 Task: Send an email with the signature Evan Adams with the subject Introduction of a new sponsorship and the message Can you please provide more information on the training program for the new employees? from softage.10@softage.net to softage.8@softage.net and move the email from Sent Items to the folder Diversity and inclusion
Action: Mouse moved to (94, 86)
Screenshot: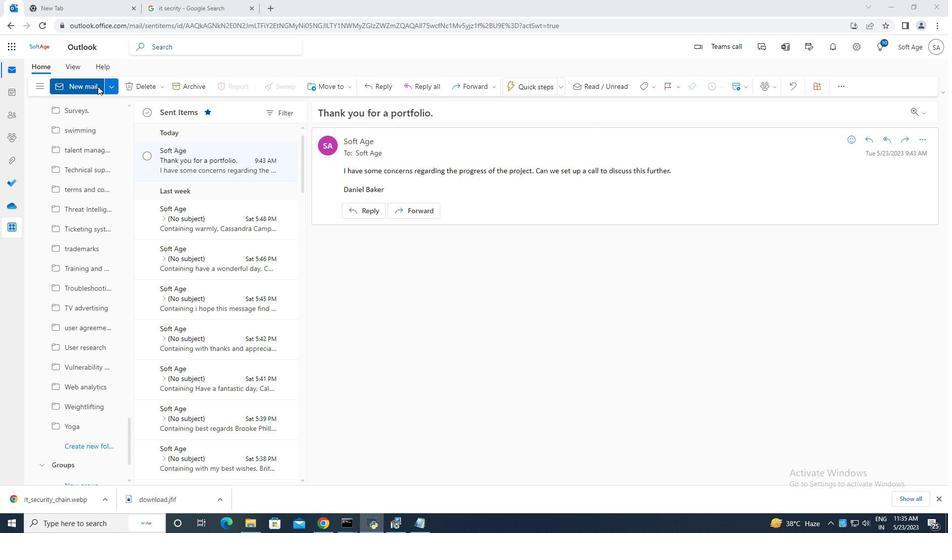 
Action: Mouse pressed left at (94, 86)
Screenshot: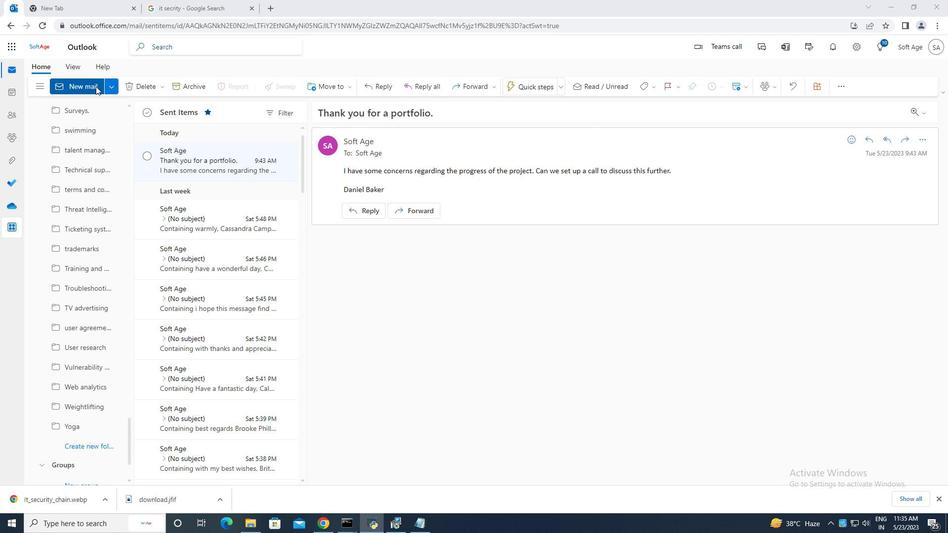 
Action: Mouse moved to (639, 87)
Screenshot: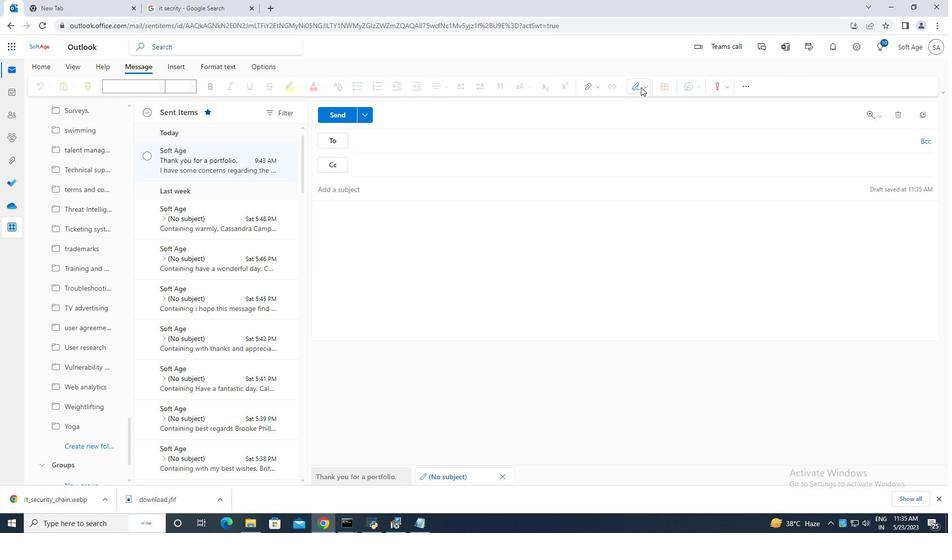 
Action: Mouse pressed left at (639, 87)
Screenshot: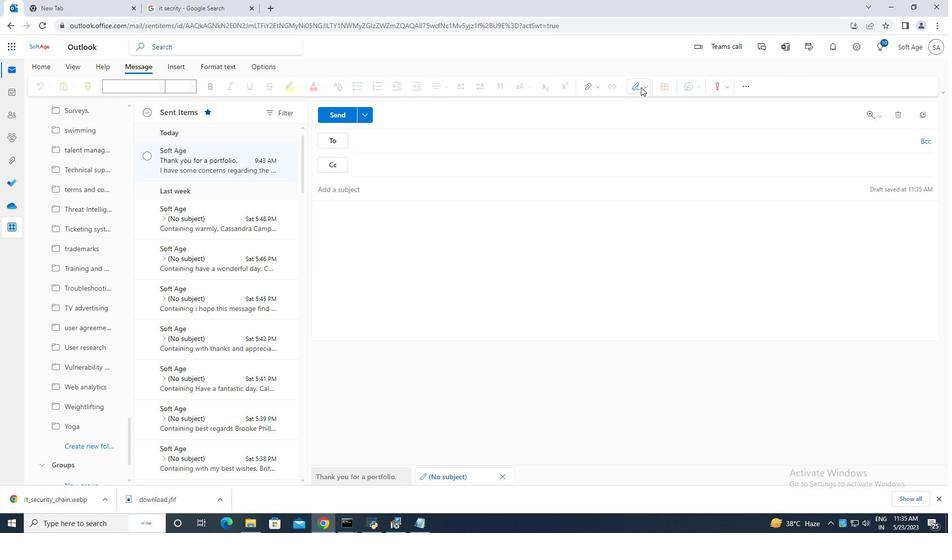 
Action: Mouse moved to (622, 128)
Screenshot: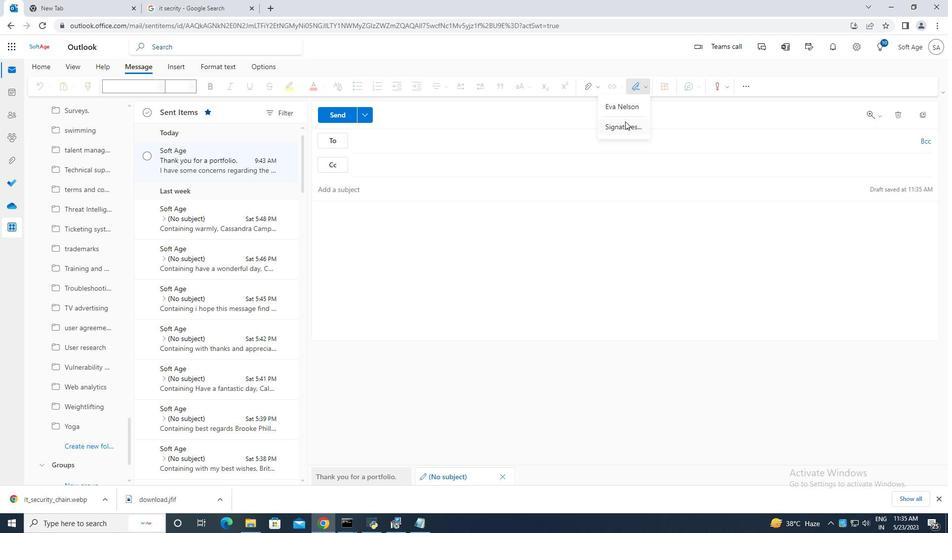 
Action: Mouse pressed left at (622, 128)
Screenshot: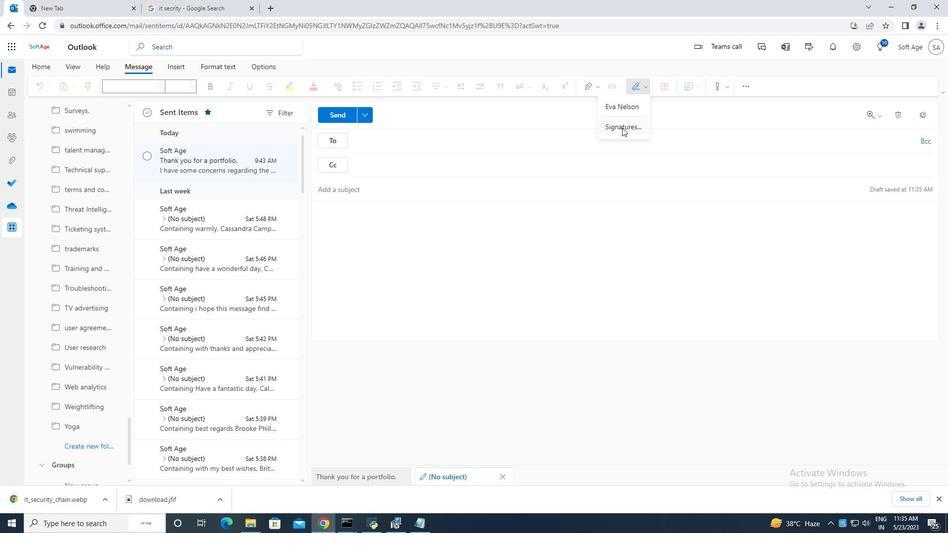 
Action: Mouse moved to (666, 167)
Screenshot: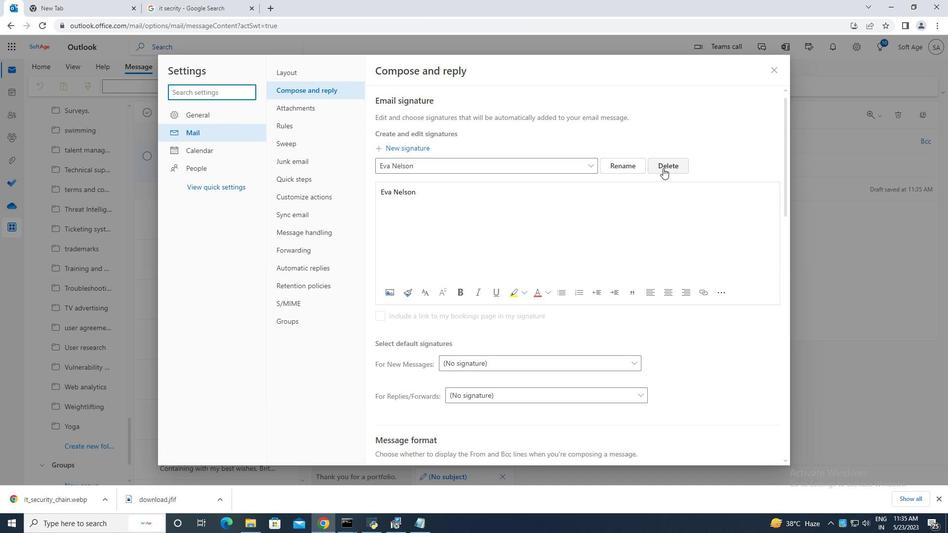 
Action: Mouse pressed left at (666, 167)
Screenshot: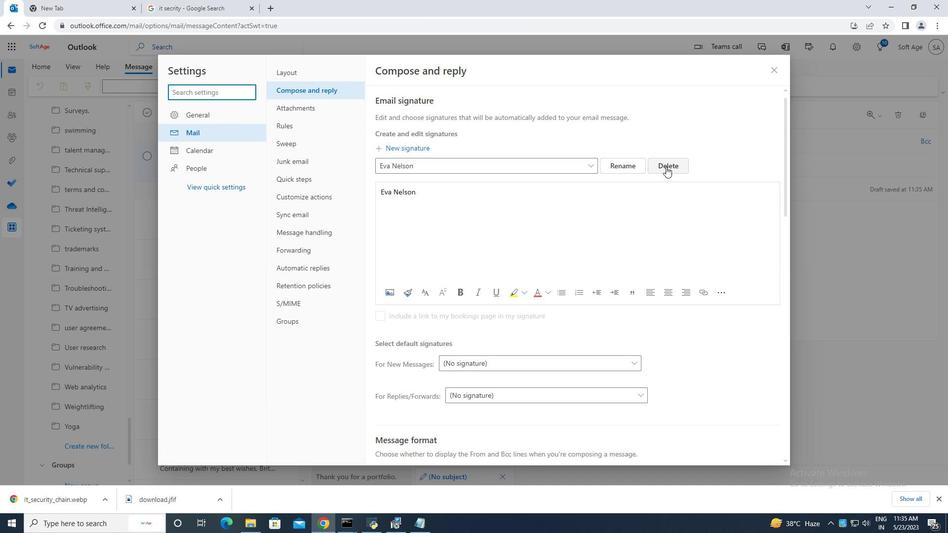 
Action: Mouse moved to (404, 168)
Screenshot: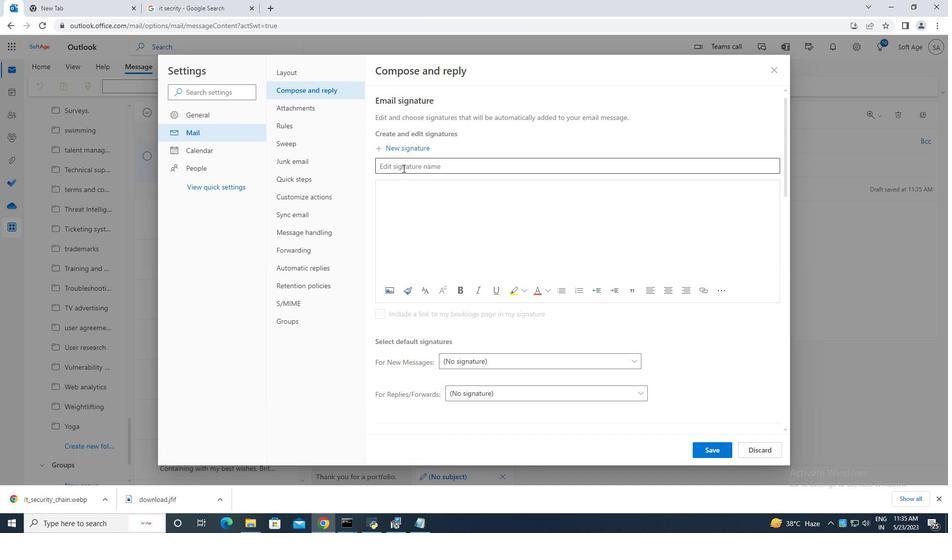 
Action: Mouse pressed left at (404, 168)
Screenshot: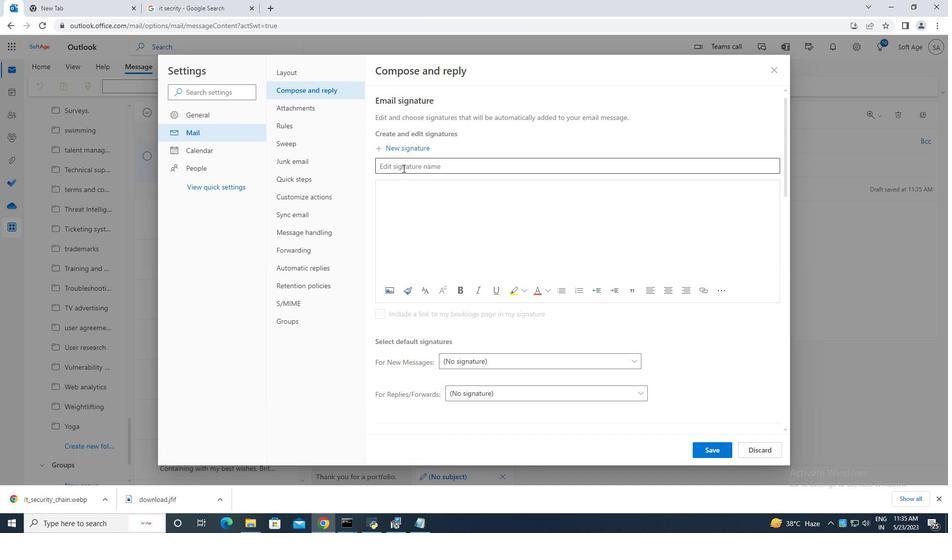 
Action: Mouse moved to (407, 169)
Screenshot: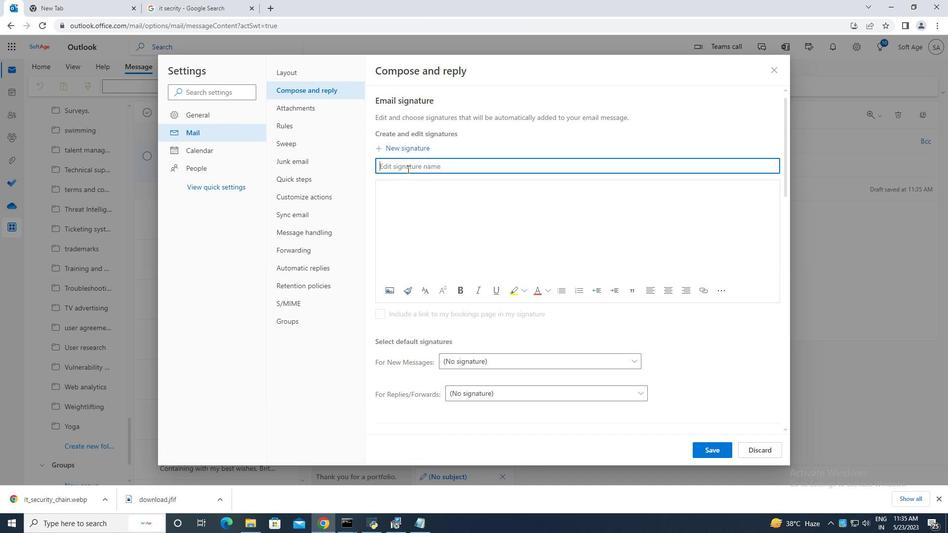 
Action: Key pressed <Key.caps_lock>E<Key.caps_lock>van<Key.space><Key.caps_lock>A<Key.caps_lock>dams<Key.space>
Screenshot: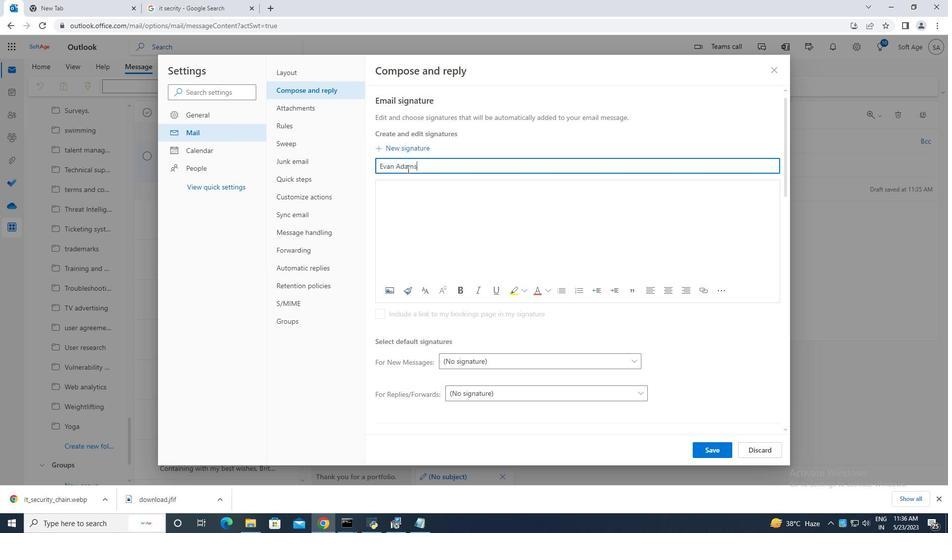 
Action: Mouse moved to (400, 197)
Screenshot: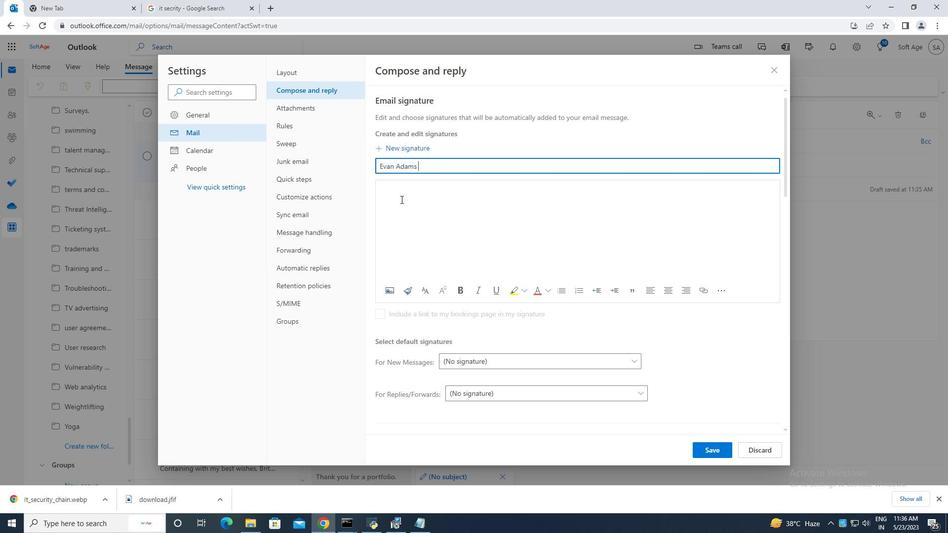 
Action: Mouse pressed left at (400, 197)
Screenshot: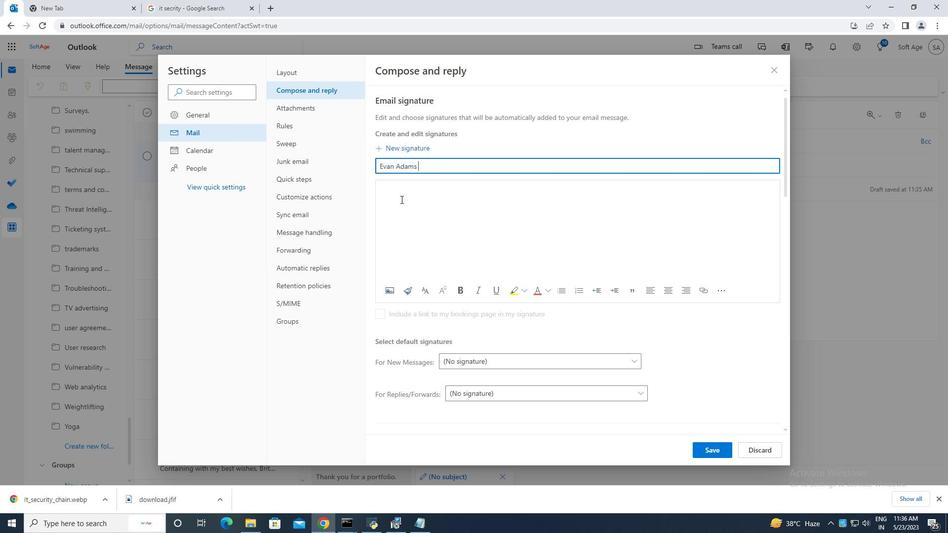 
Action: Mouse moved to (400, 196)
Screenshot: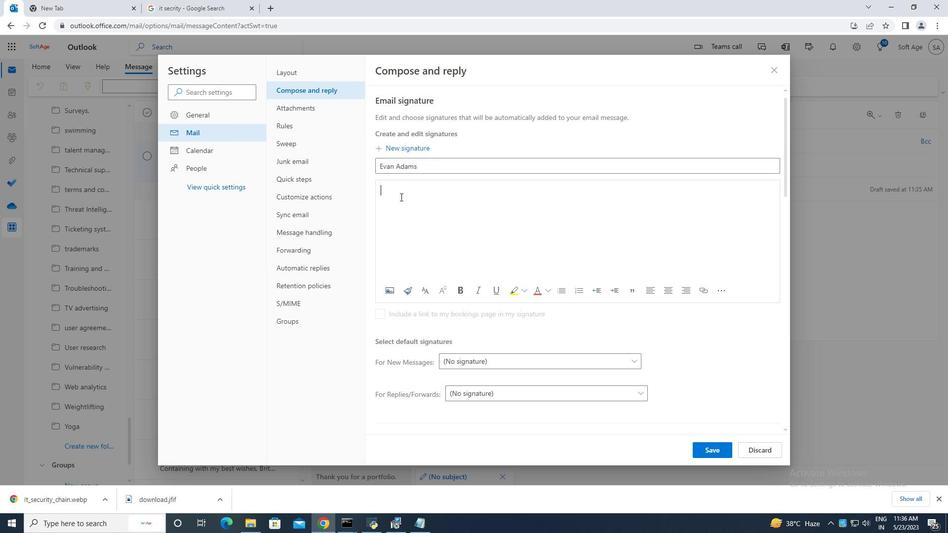 
Action: Key pressed <Key.caps_lock>E<Key.caps_lock>n<Key.backspace>van<Key.space><Key.caps_lock>A<Key.caps_lock>dams
Screenshot: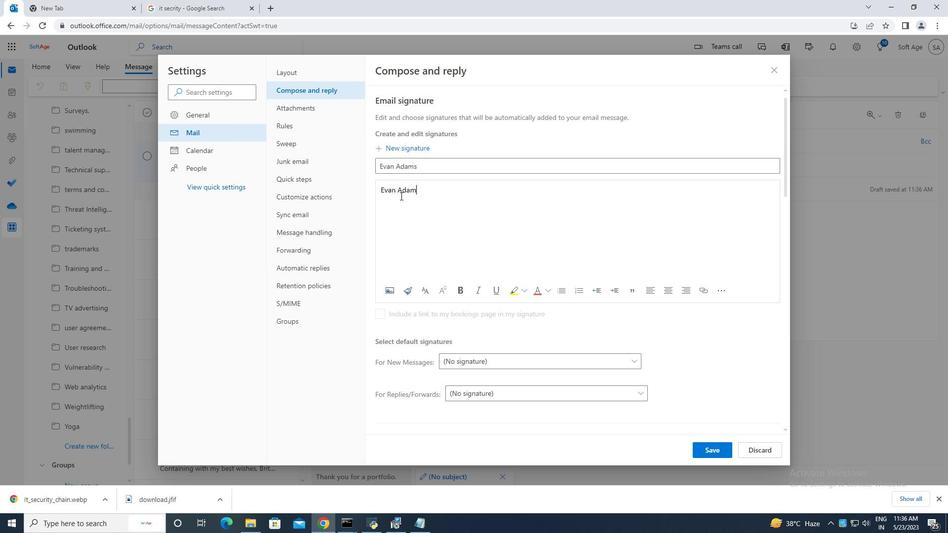 
Action: Mouse moved to (717, 446)
Screenshot: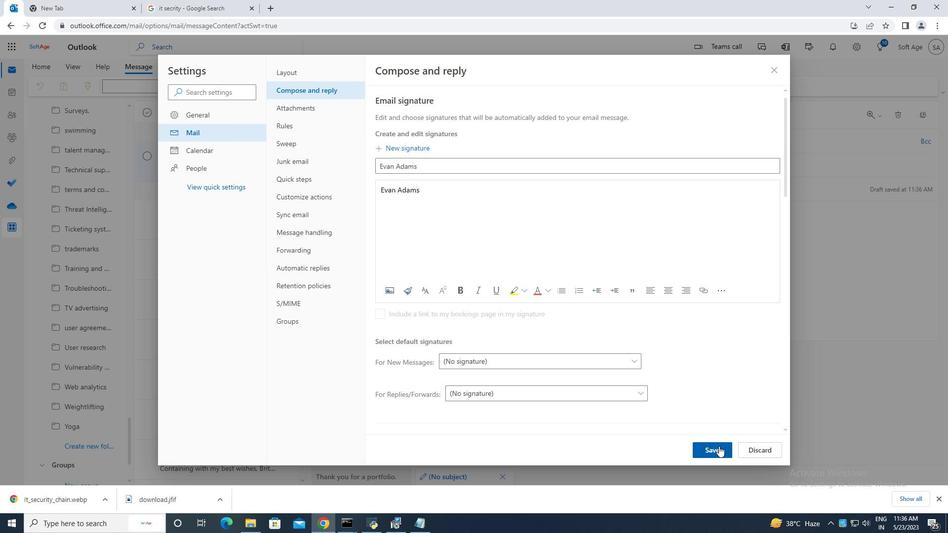 
Action: Mouse pressed left at (717, 446)
Screenshot: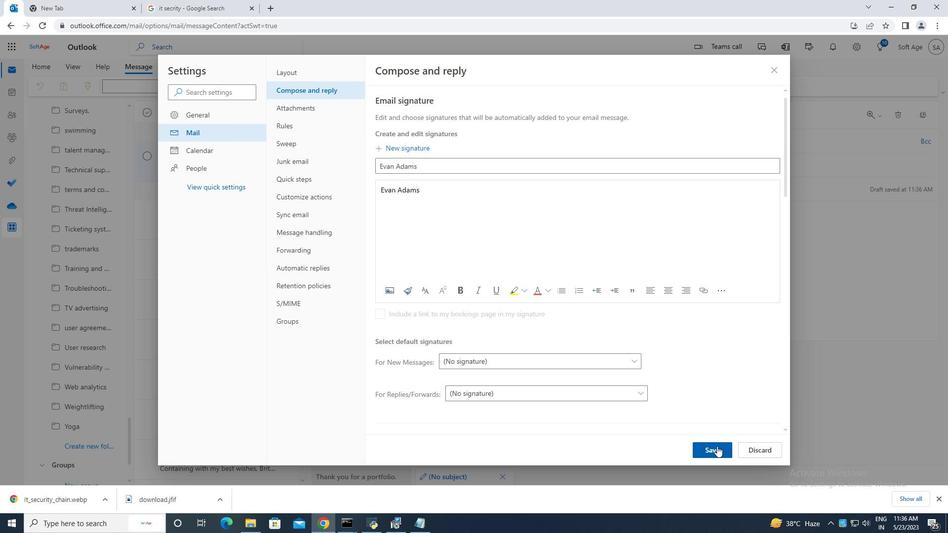 
Action: Mouse moved to (775, 73)
Screenshot: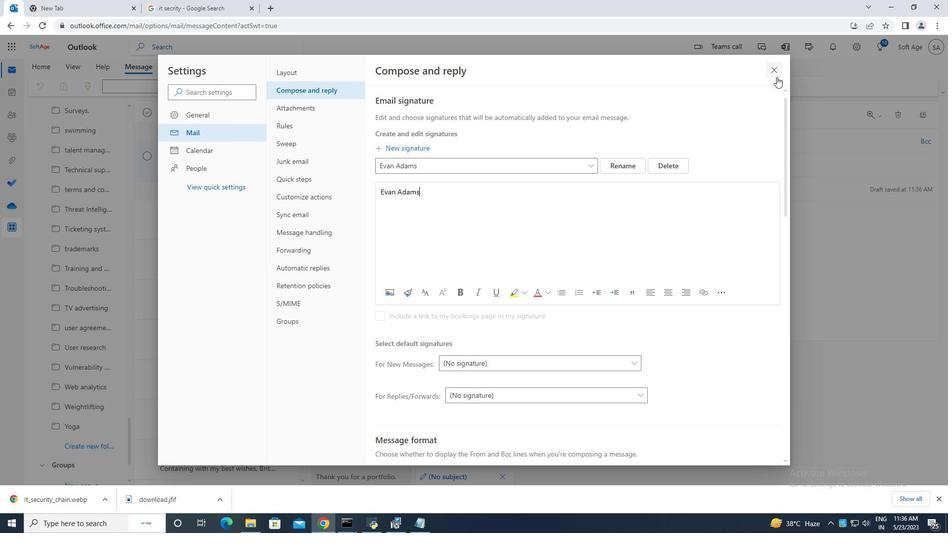 
Action: Mouse pressed left at (775, 73)
Screenshot: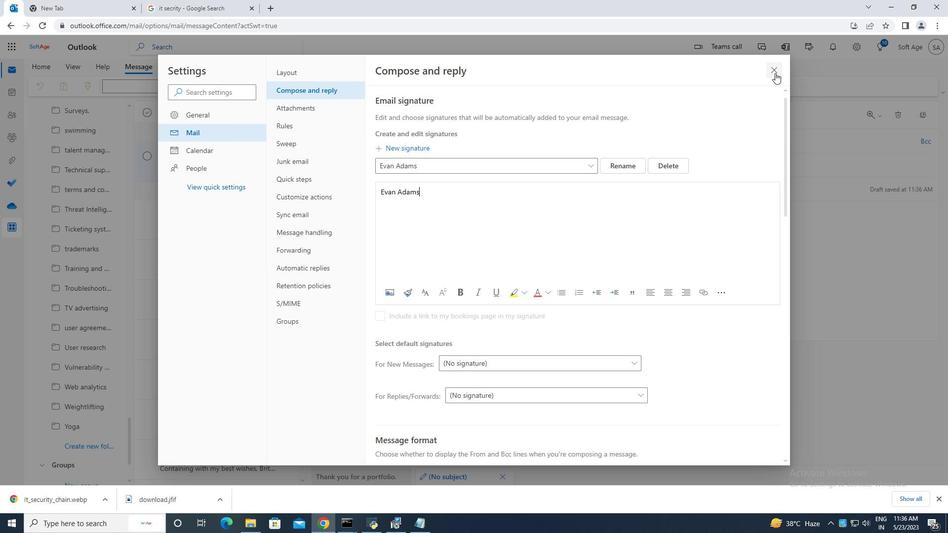 
Action: Mouse moved to (634, 92)
Screenshot: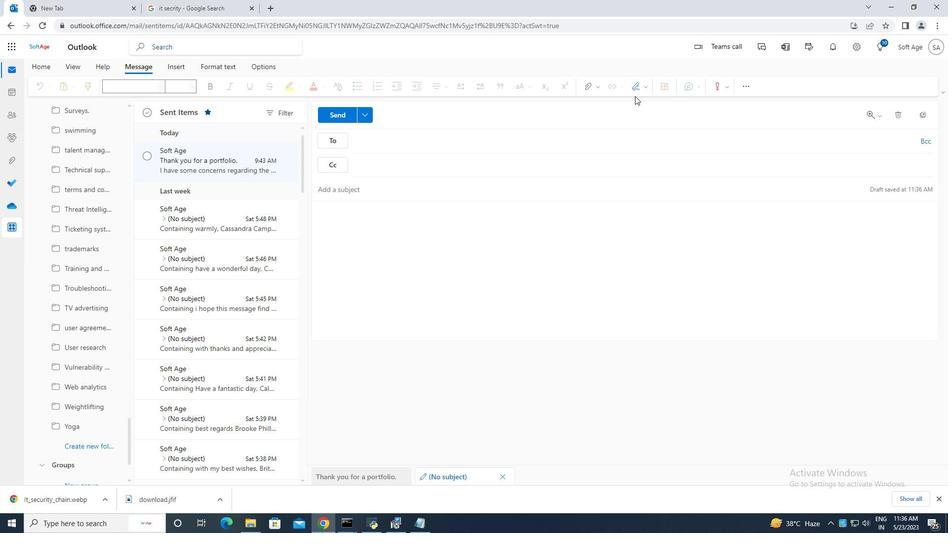 
Action: Mouse pressed left at (634, 92)
Screenshot: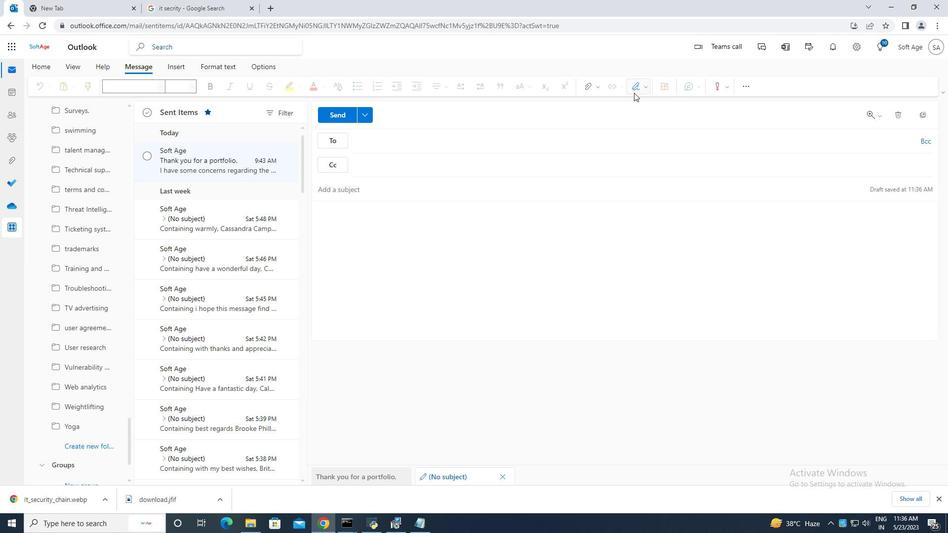 
Action: Mouse moved to (621, 105)
Screenshot: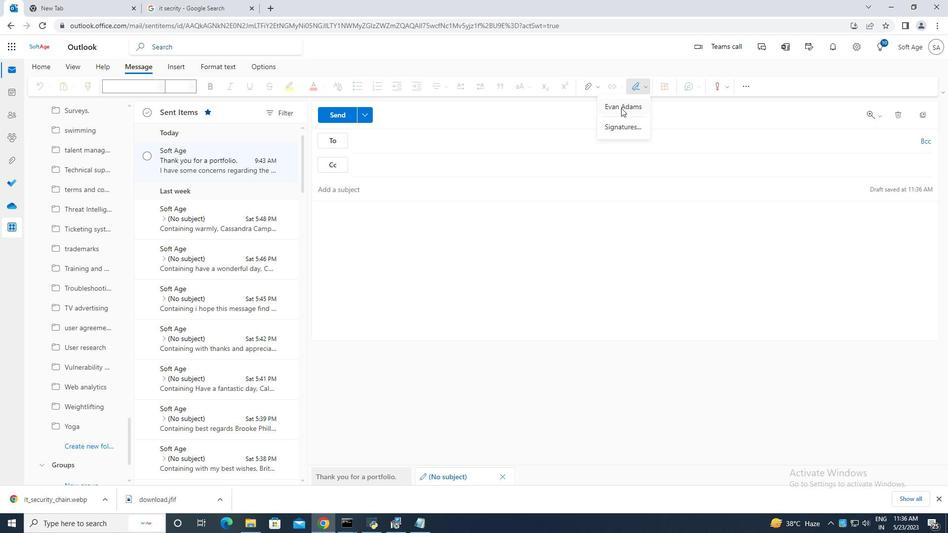 
Action: Mouse pressed left at (621, 105)
Screenshot: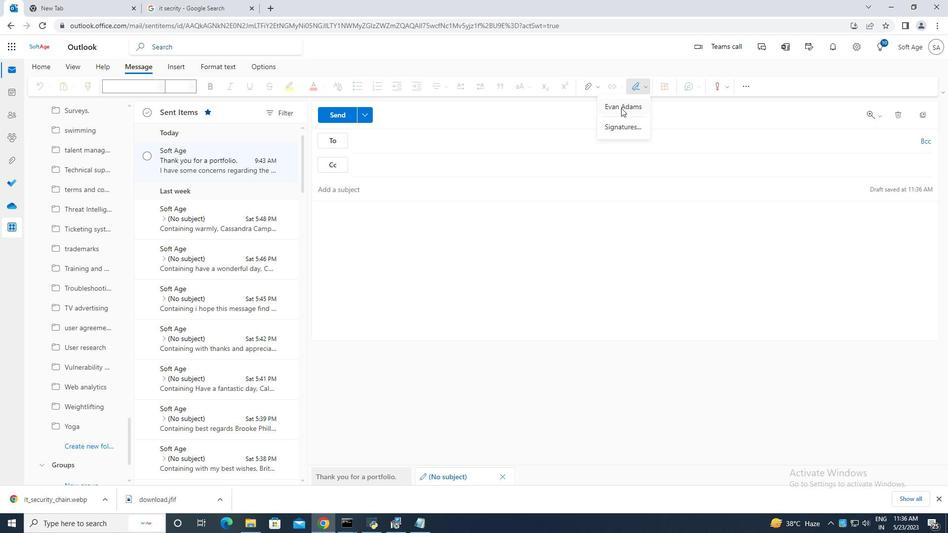 
Action: Mouse moved to (347, 192)
Screenshot: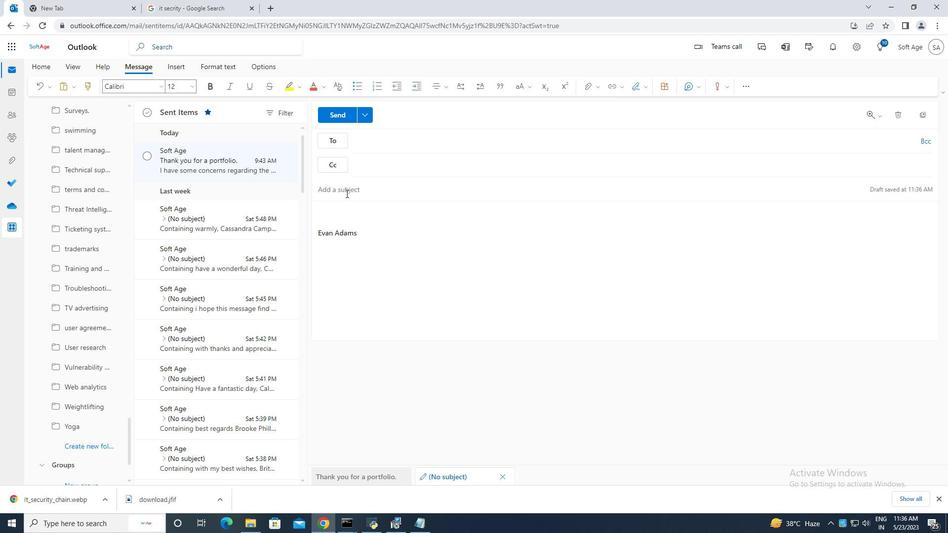
Action: Mouse pressed left at (347, 192)
Screenshot: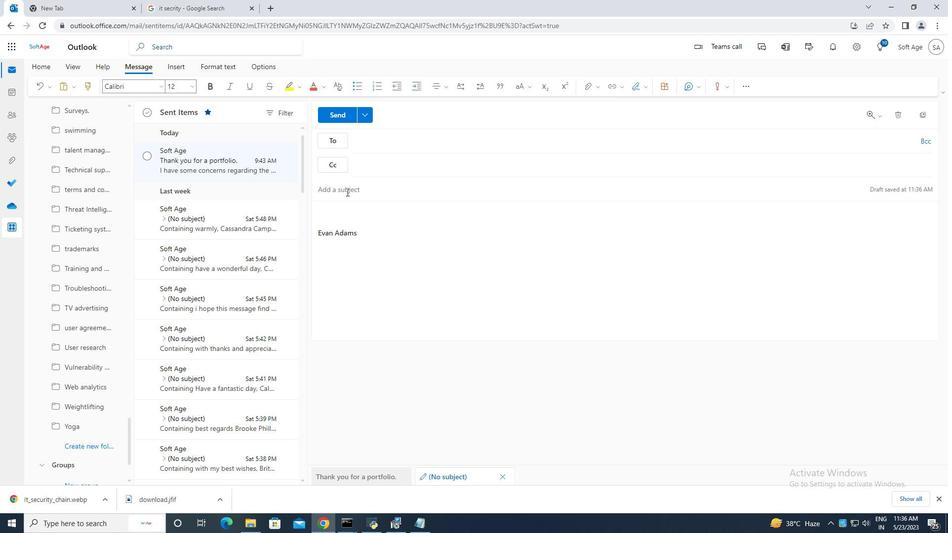 
Action: Mouse moved to (392, 205)
Screenshot: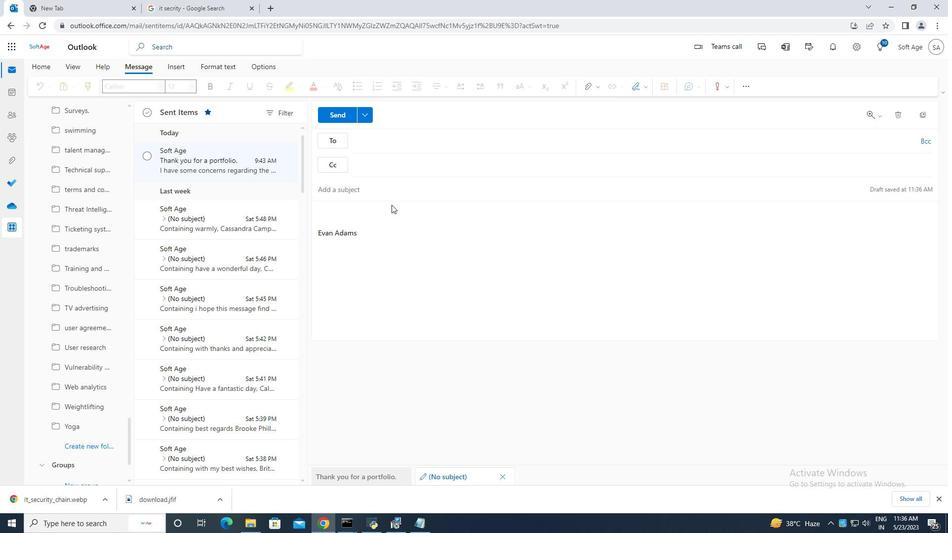
Action: Key pressed <Key.caps_lock>I<Key.caps_lock>ntroduction<Key.space>of<Key.space>new<Key.space>sponsorship<Key.space><Key.backspace>.
Screenshot: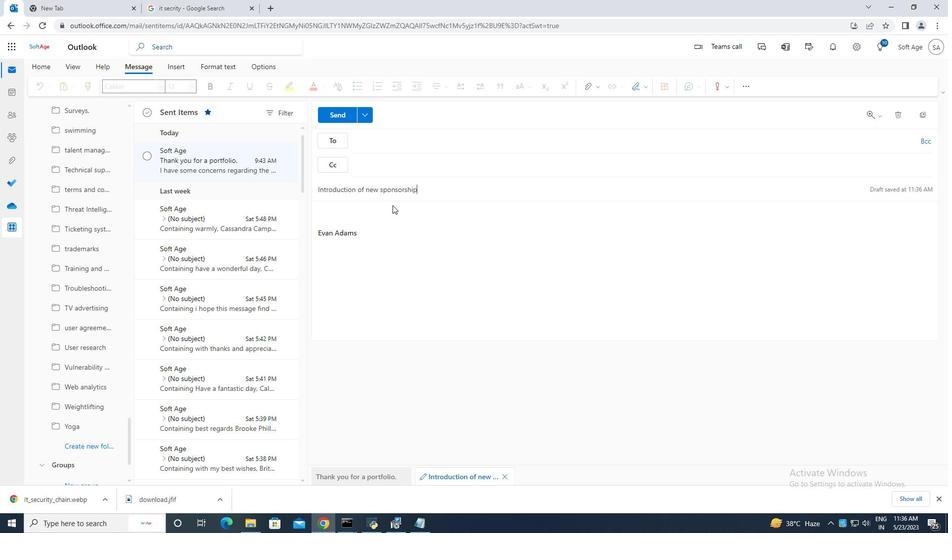 
Action: Mouse moved to (342, 217)
Screenshot: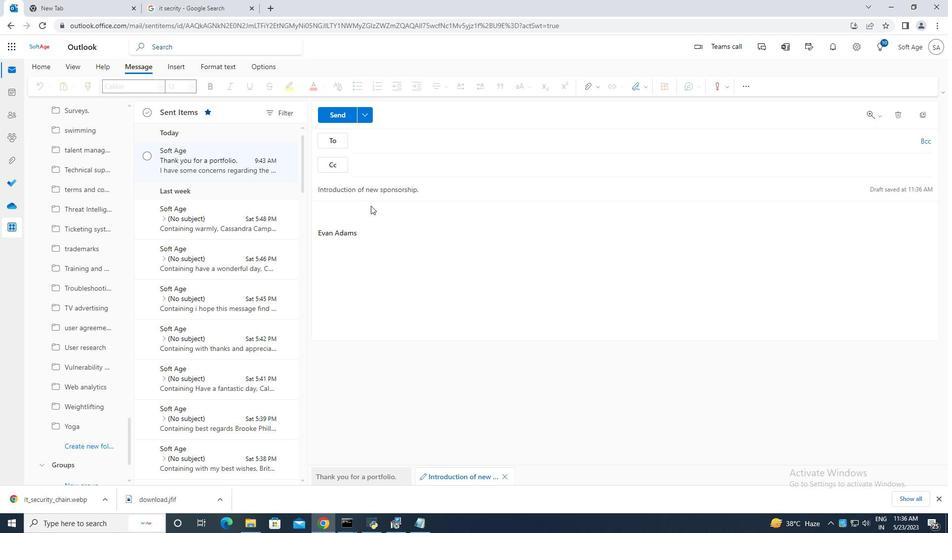 
Action: Mouse pressed left at (342, 217)
Screenshot: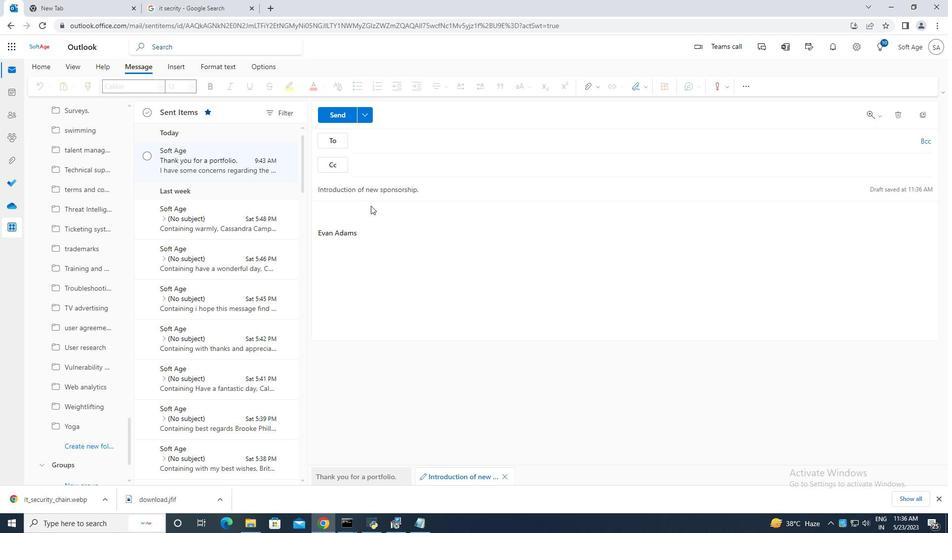 
Action: Key pressed <Key.caps_lock>C<Key.caps_lock>an<Key.space>you<Key.space>please<Key.space>provide<Key.space>more<Key.space>information<Key.space><Key.space>on<Key.space>the<Key.space>training<Key.space>program<Key.space>of<Key.space>the<Key.space>new<Key.space>emplo<Key.backspace><Key.backspace>loyees.
Screenshot: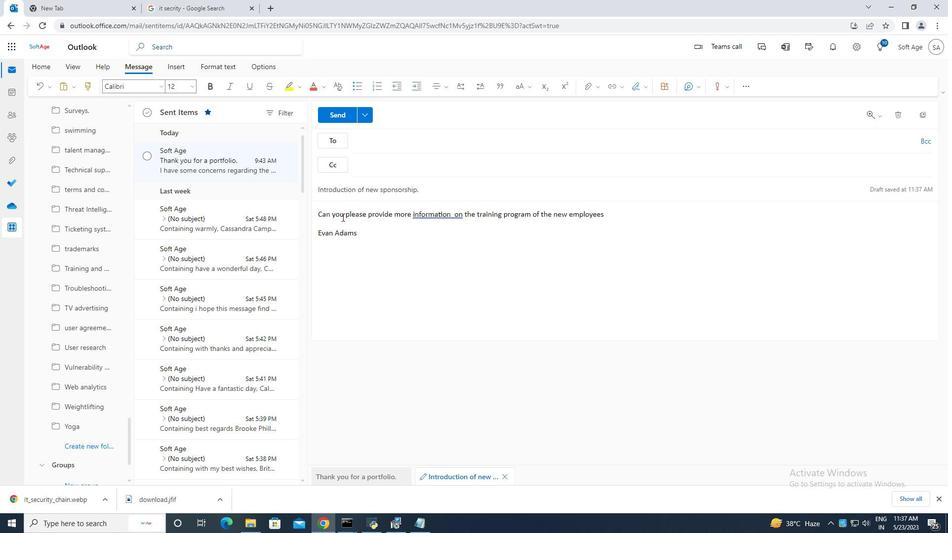 
Action: Mouse moved to (446, 216)
Screenshot: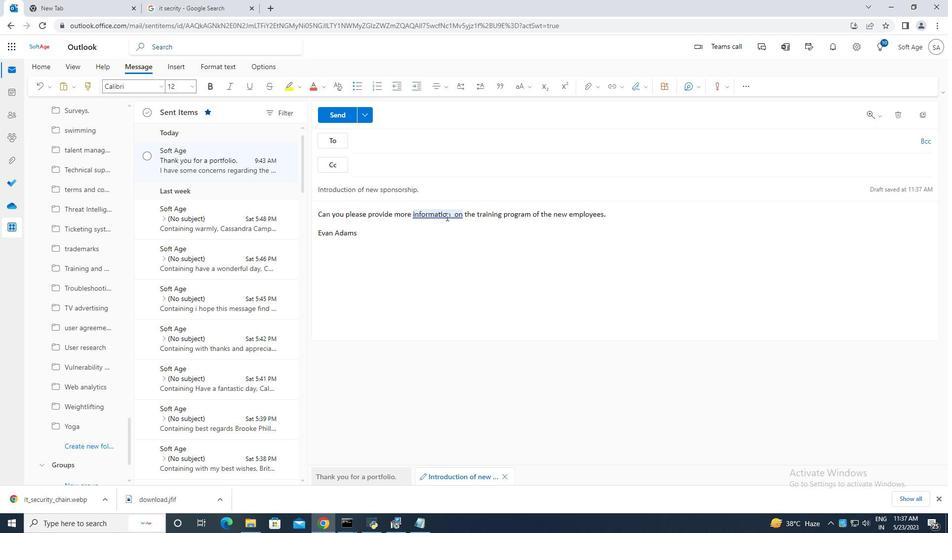 
Action: Mouse pressed left at (446, 216)
Screenshot: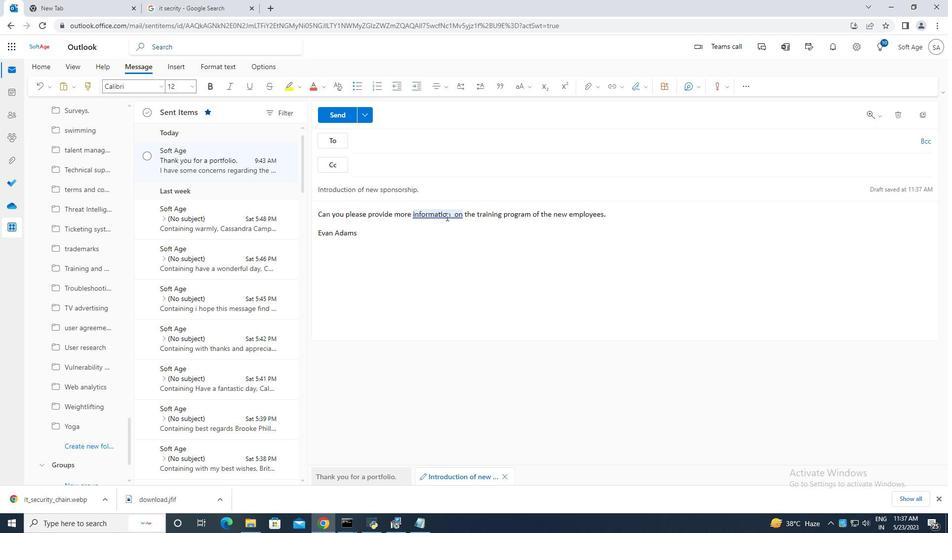 
Action: Mouse moved to (451, 216)
Screenshot: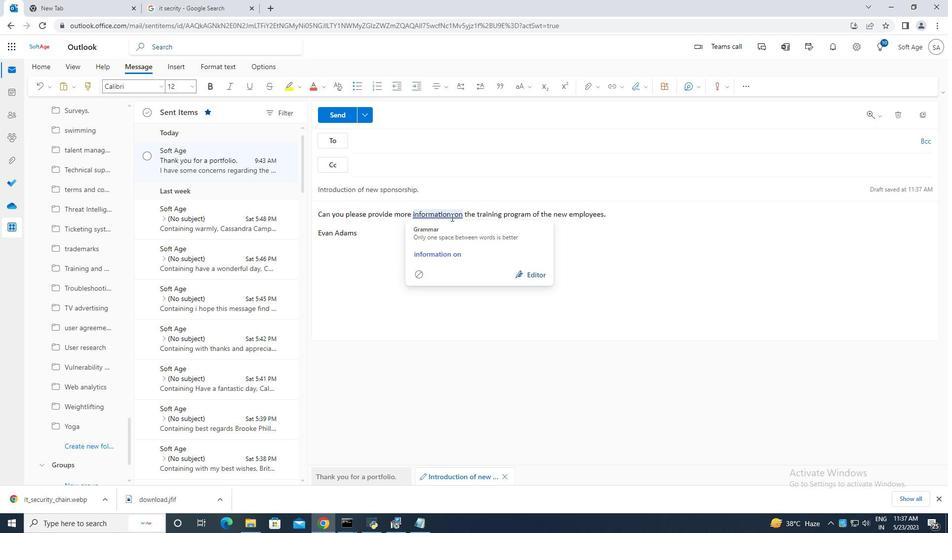 
Action: Mouse pressed left at (451, 216)
Screenshot: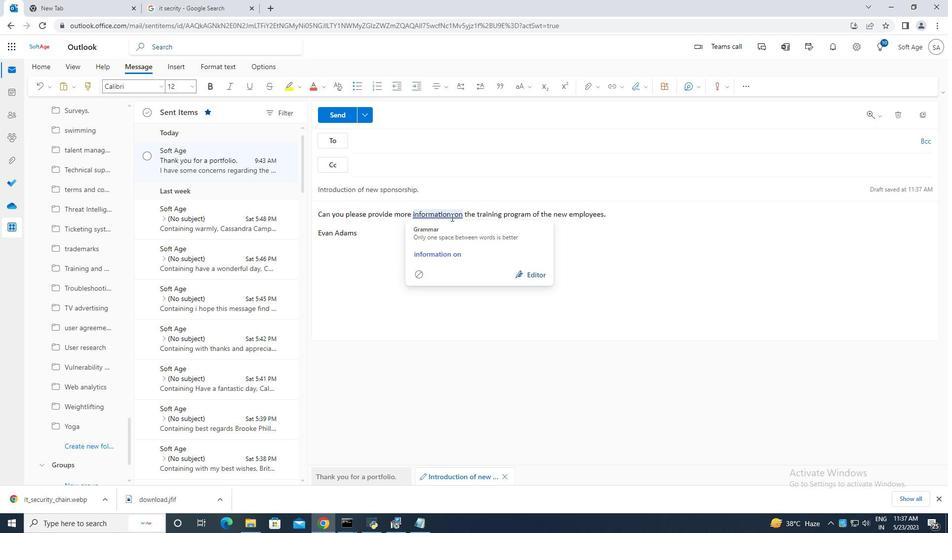 
Action: Key pressed <Key.space>
Screenshot: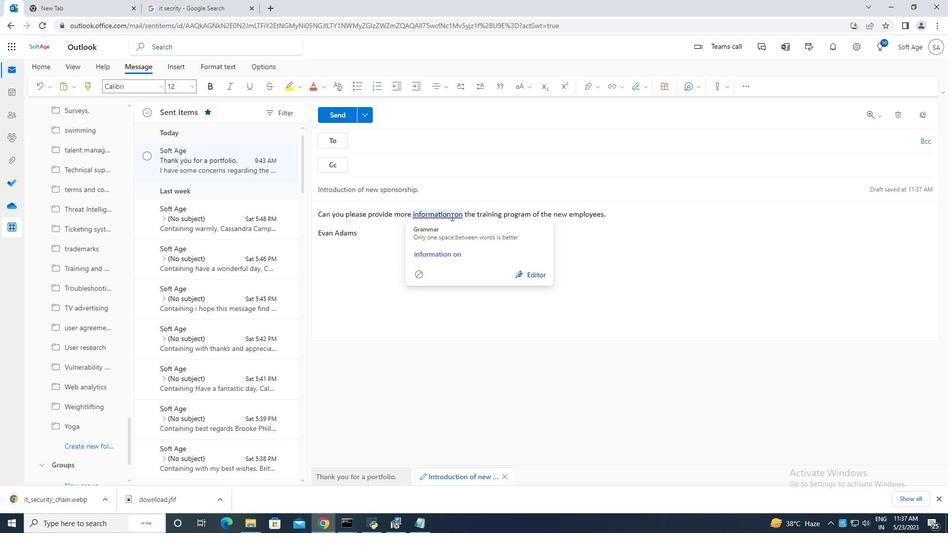 
Action: Mouse moved to (371, 139)
Screenshot: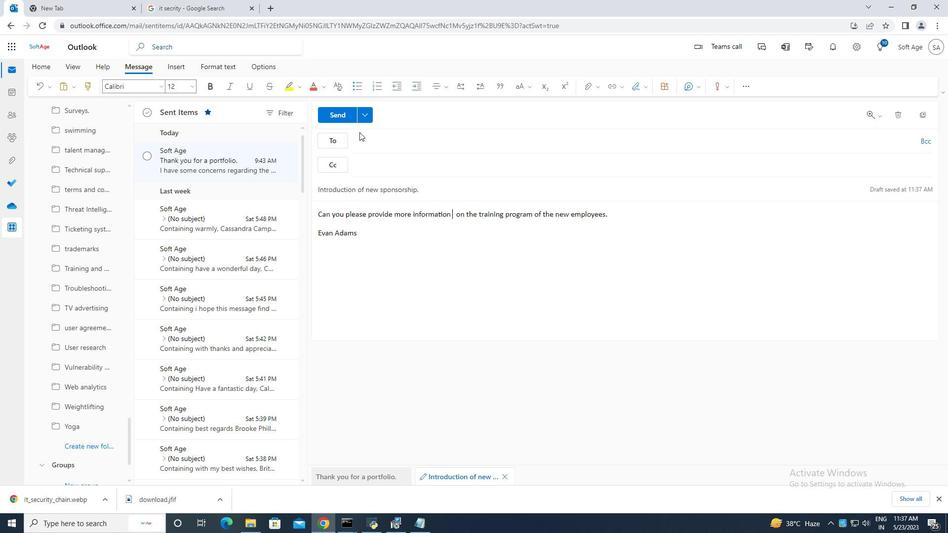 
Action: Mouse pressed left at (371, 139)
Screenshot: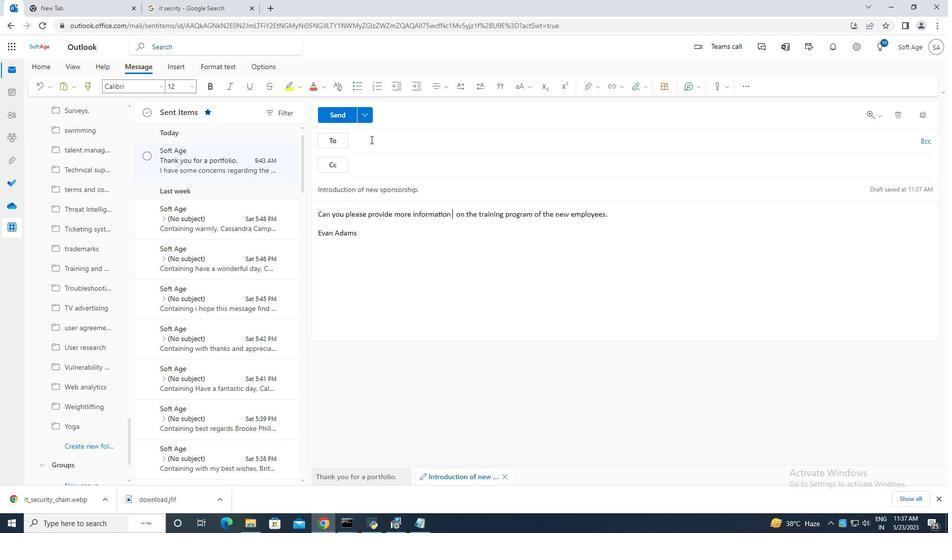
Action: Mouse moved to (375, 142)
Screenshot: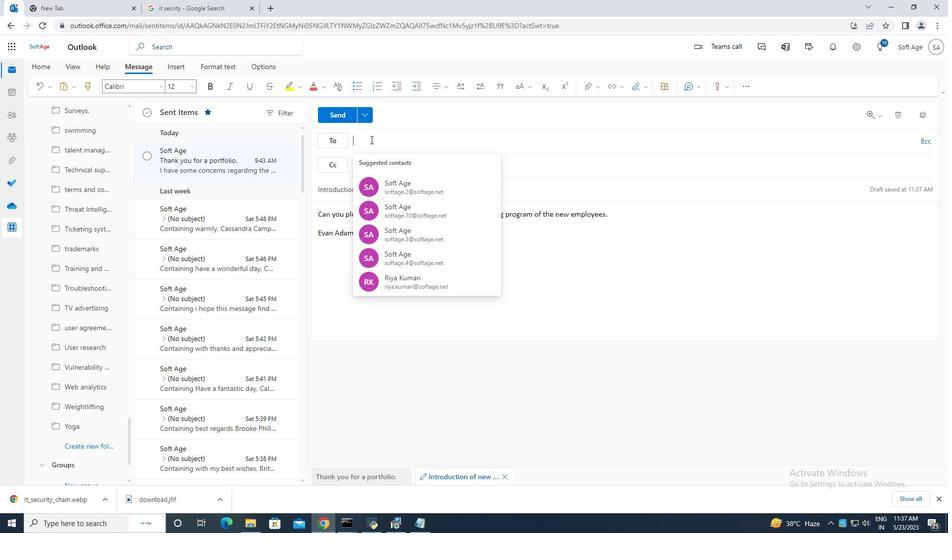 
Action: Key pressed sofatge.<Key.backspace><Key.backspace><Key.backspace><Key.backspace><Key.backspace>tage.8
Screenshot: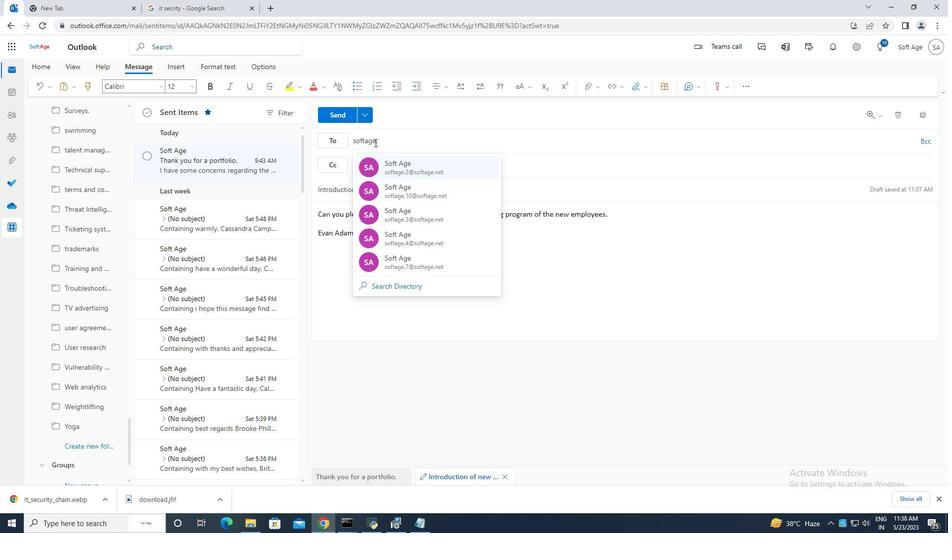 
Action: Mouse moved to (428, 135)
Screenshot: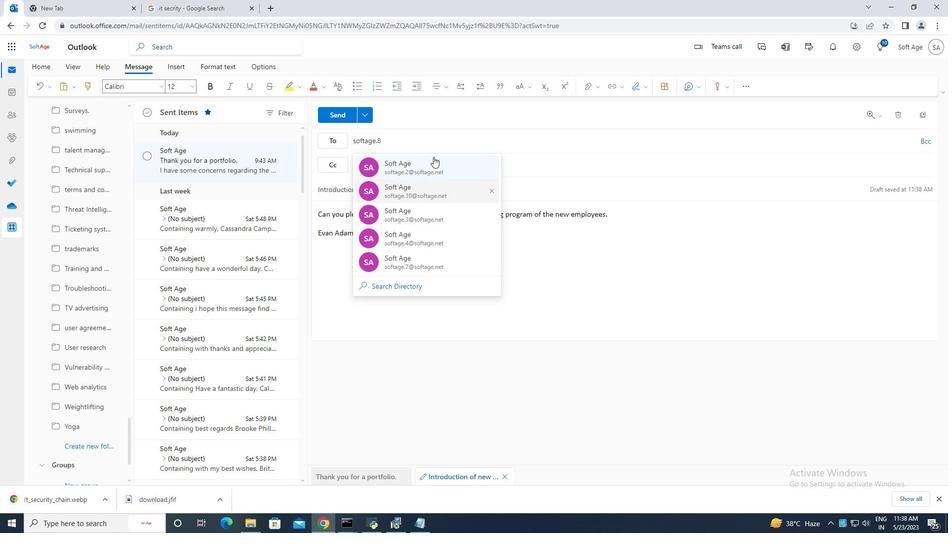 
Action: Key pressed <Key.shift>@
Screenshot: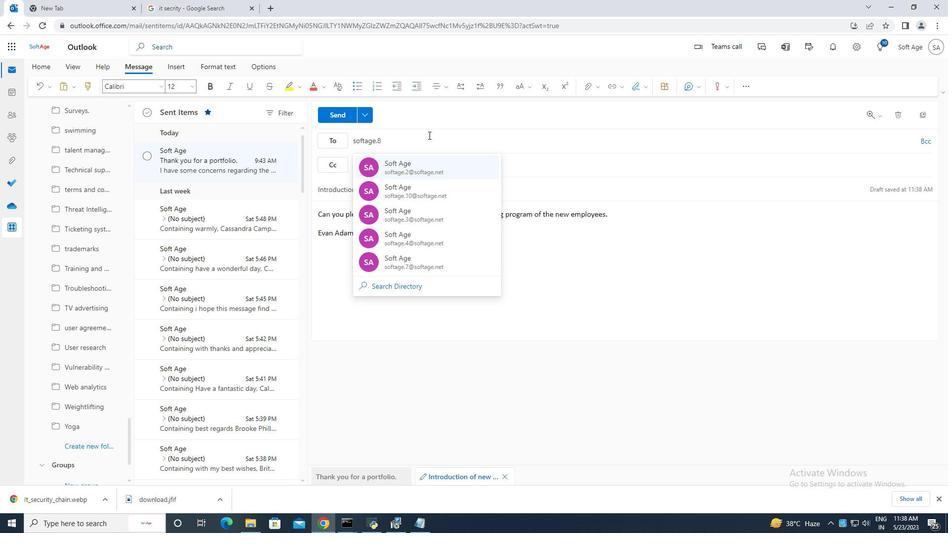 
Action: Mouse moved to (445, 167)
Screenshot: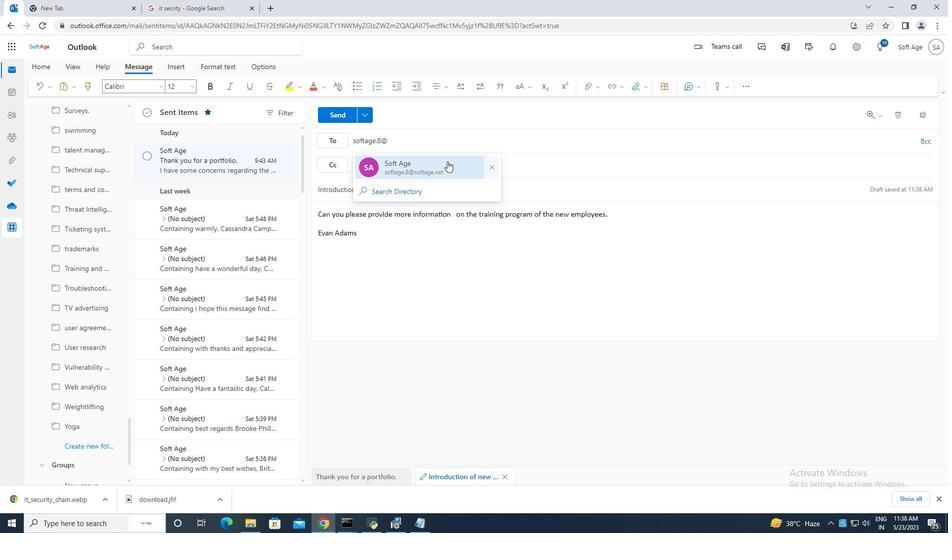 
Action: Mouse pressed left at (445, 167)
Screenshot: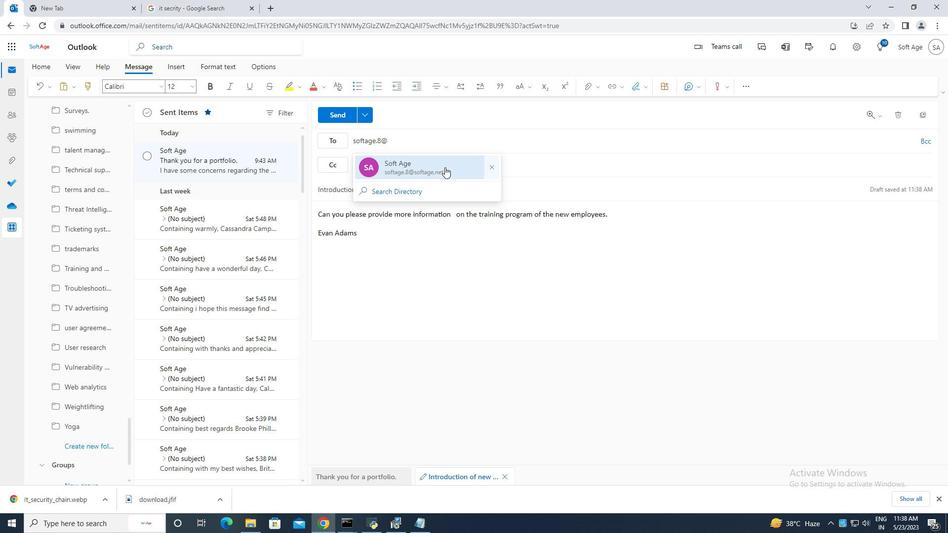 
Action: Mouse moved to (80, 443)
Screenshot: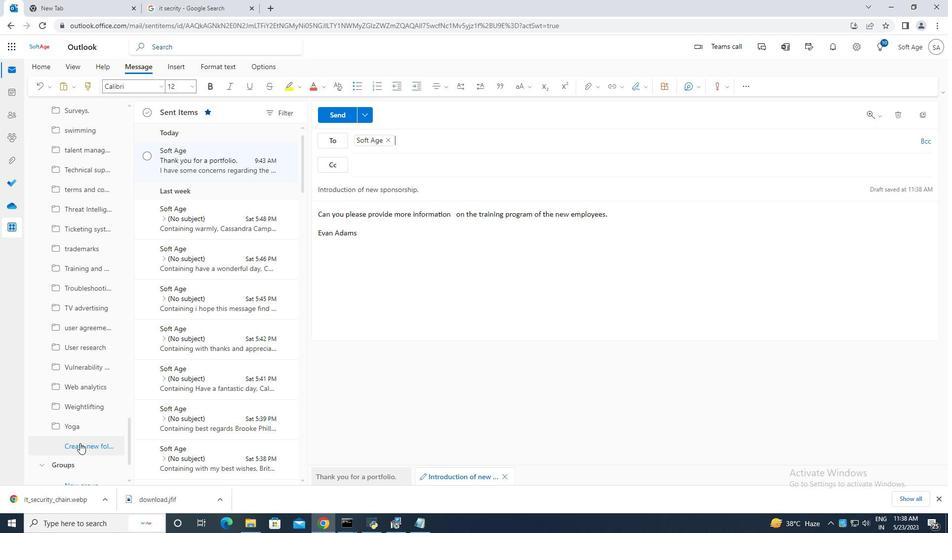 
Action: Mouse pressed left at (80, 443)
Screenshot: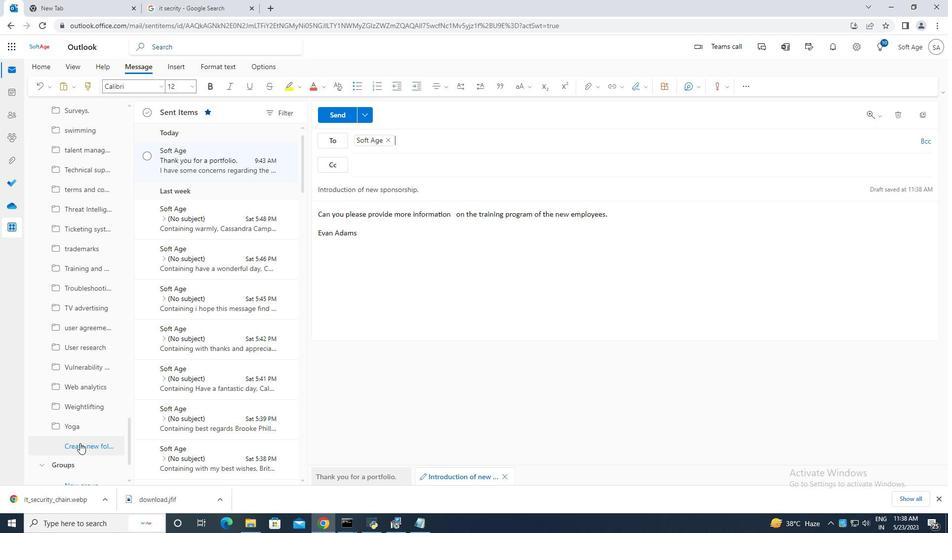 
Action: Mouse moved to (78, 441)
Screenshot: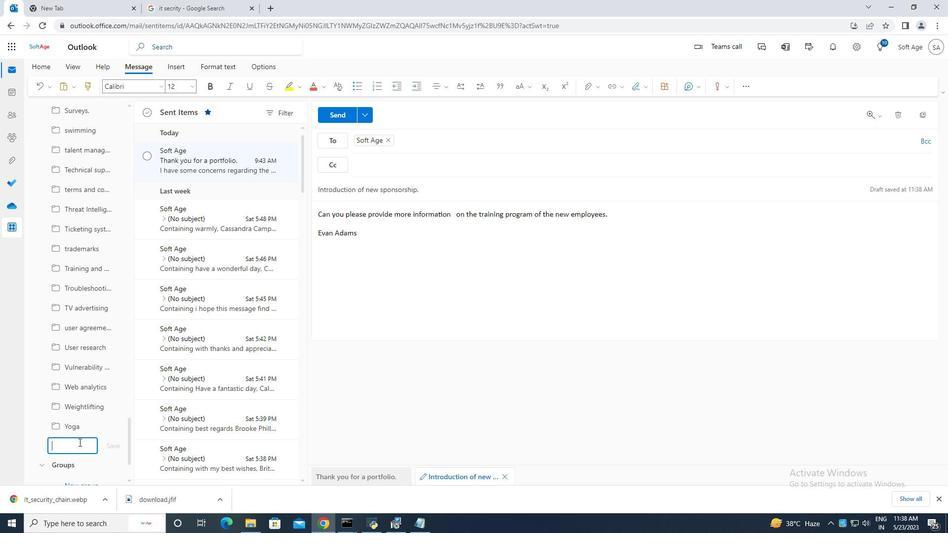 
Action: Mouse pressed left at (78, 441)
Screenshot: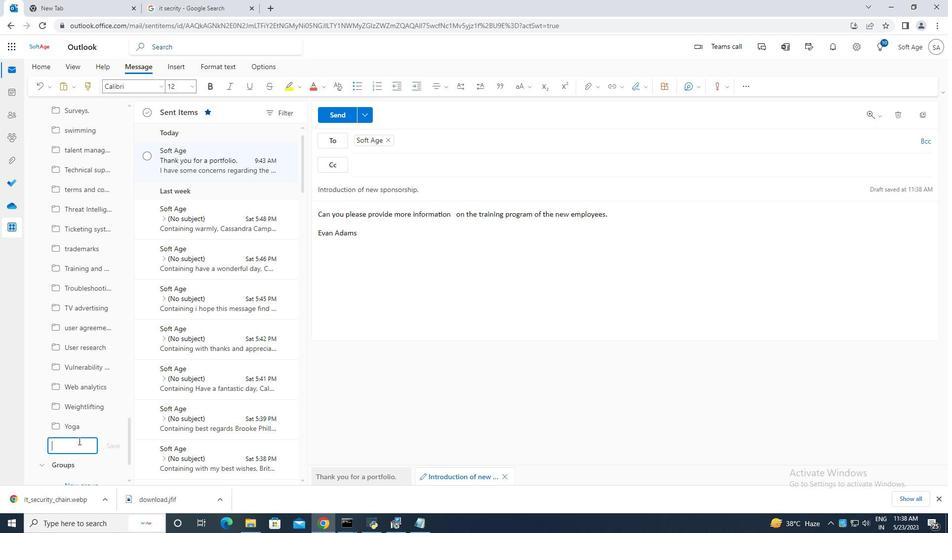 
Action: Mouse moved to (79, 441)
Screenshot: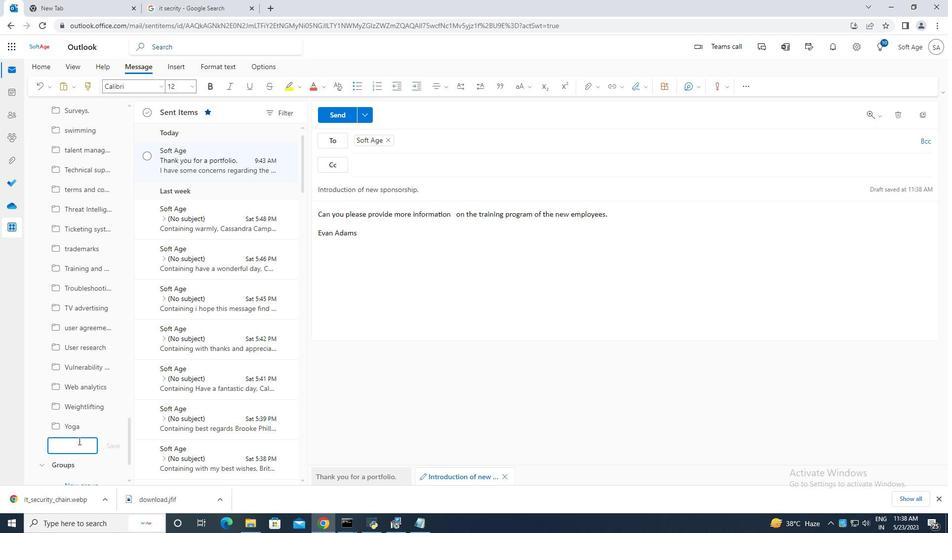 
Action: Key pressed <Key.caps_lock>D<Key.caps_lock>iversity<Key.space>and<Key.space>inclusion
Screenshot: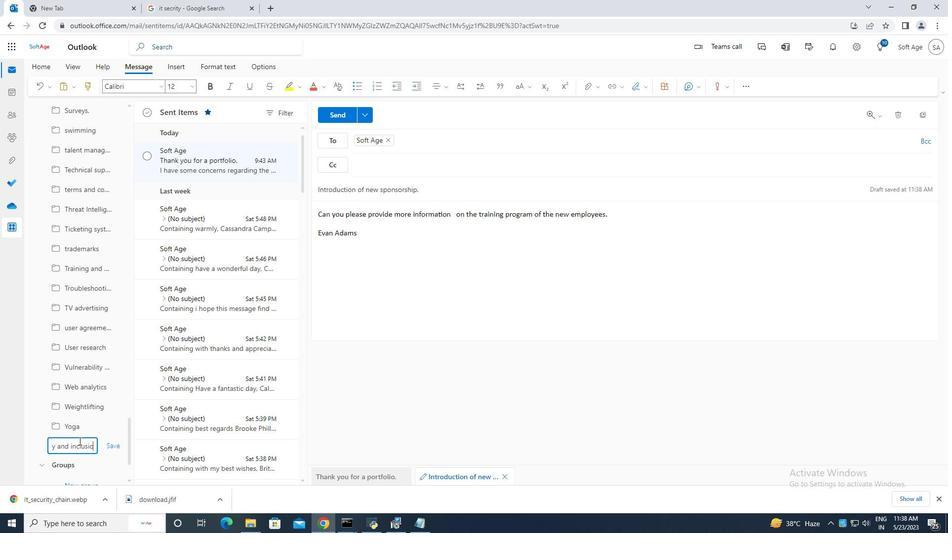 
Action: Mouse moved to (109, 447)
Screenshot: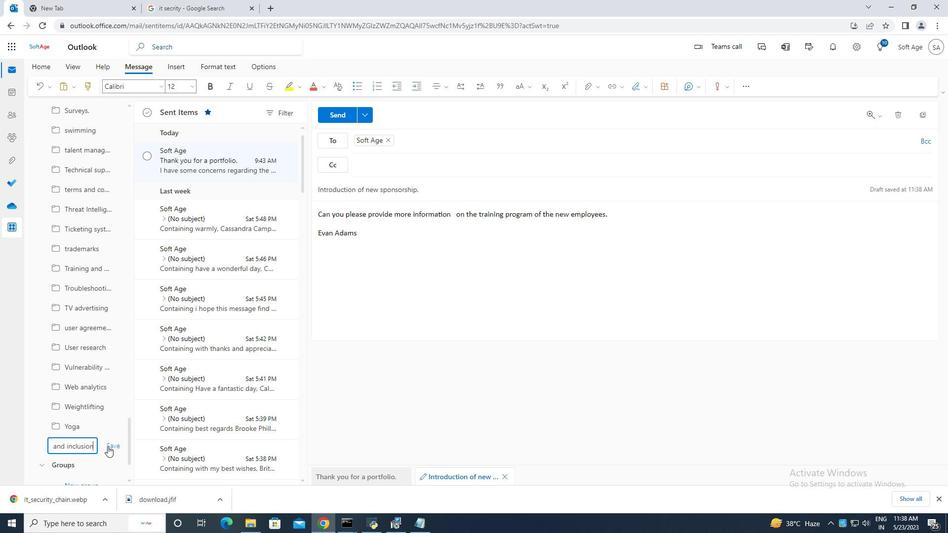 
Action: Mouse pressed left at (109, 447)
Screenshot: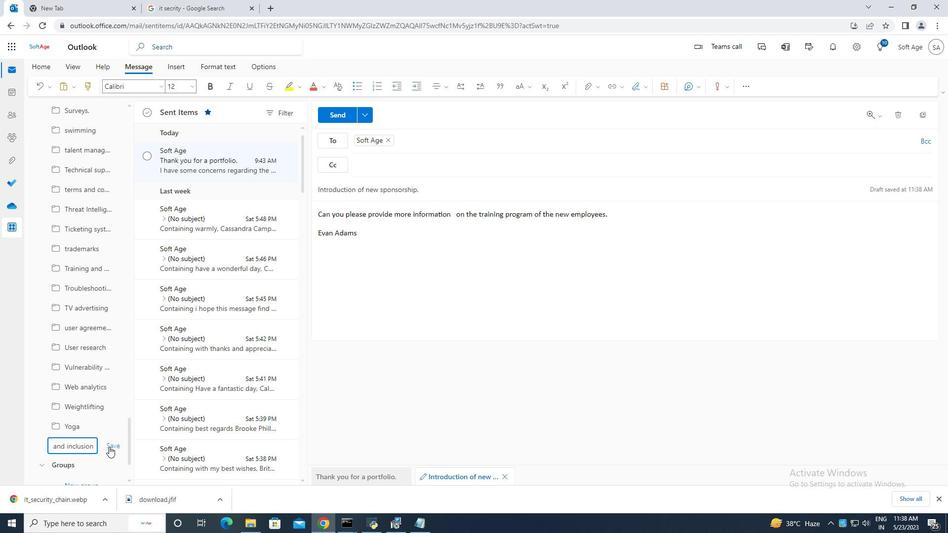 
Action: Mouse moved to (339, 114)
Screenshot: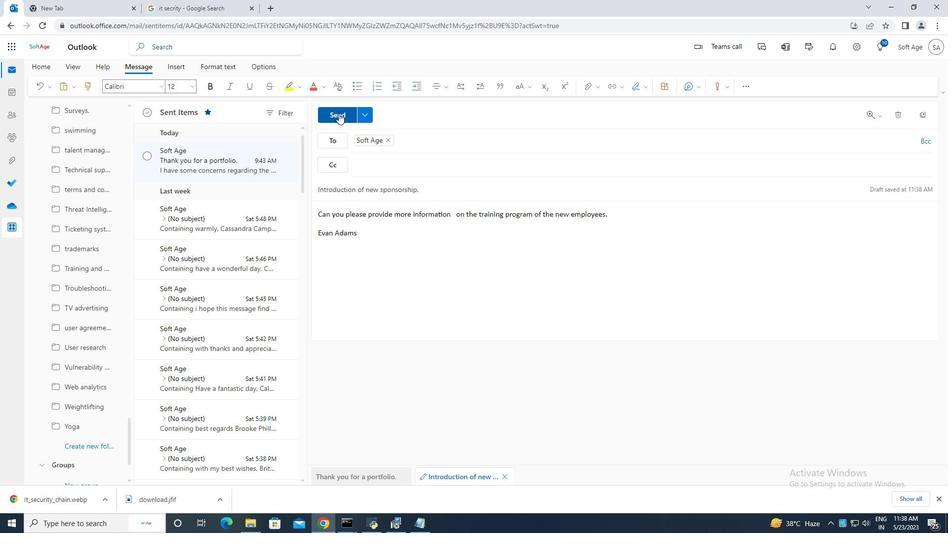 
Action: Mouse pressed left at (339, 114)
Screenshot: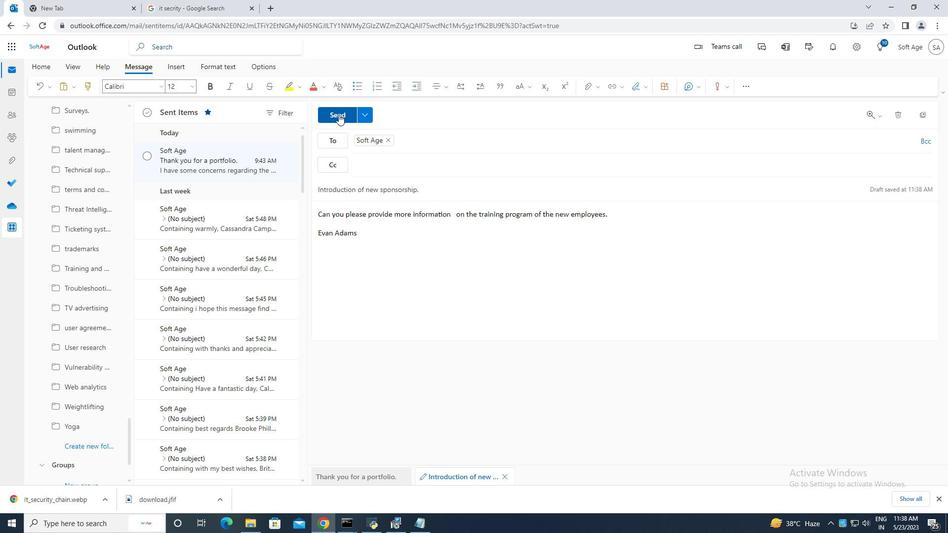 
Action: Mouse moved to (150, 154)
Screenshot: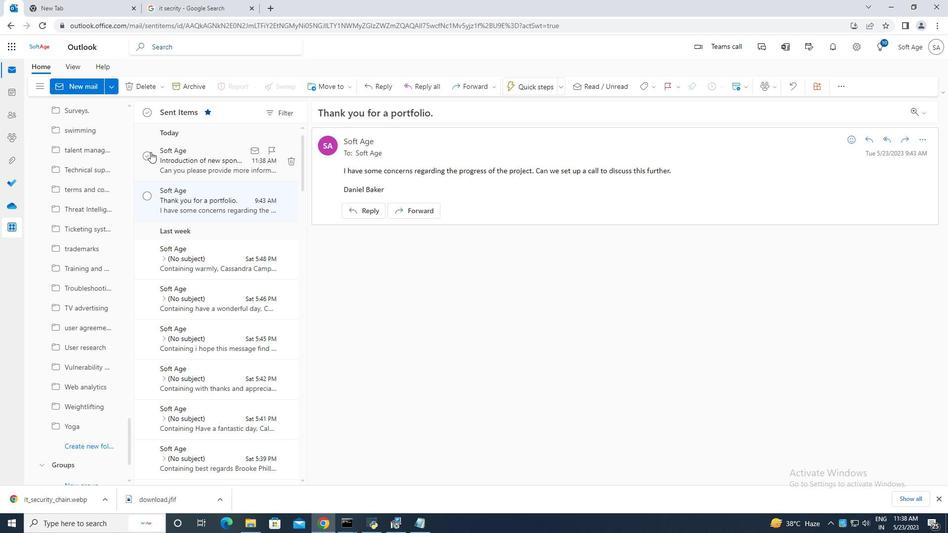
Action: Mouse pressed left at (150, 154)
Screenshot: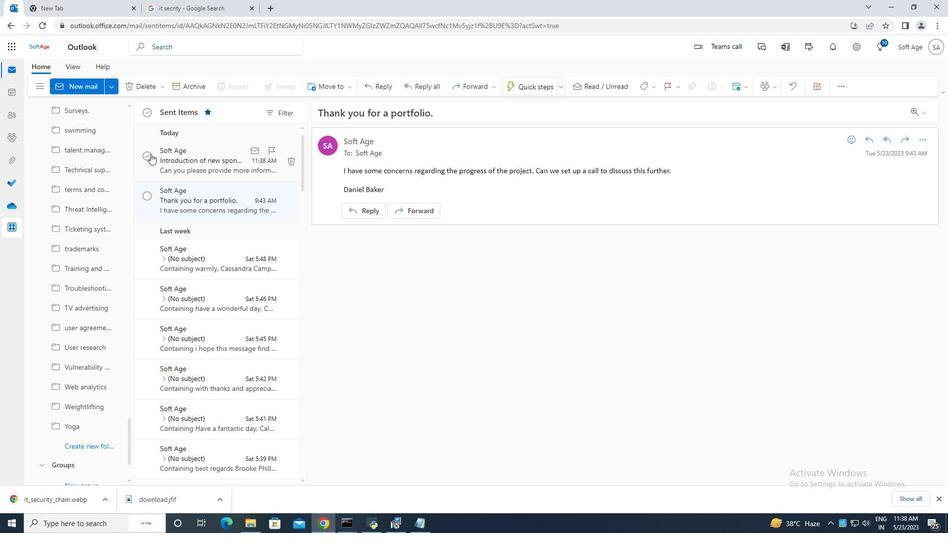 
Action: Mouse moved to (341, 84)
Screenshot: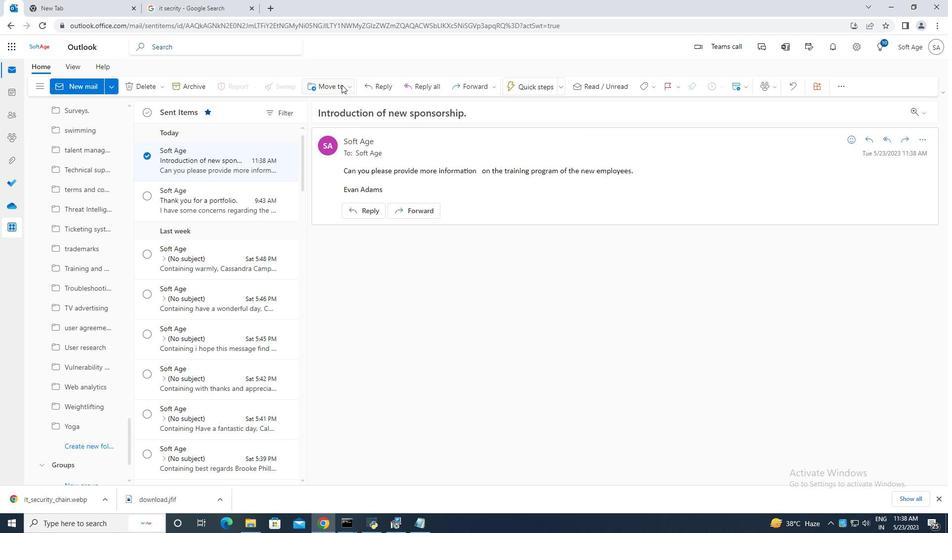
Action: Mouse pressed left at (341, 84)
Screenshot: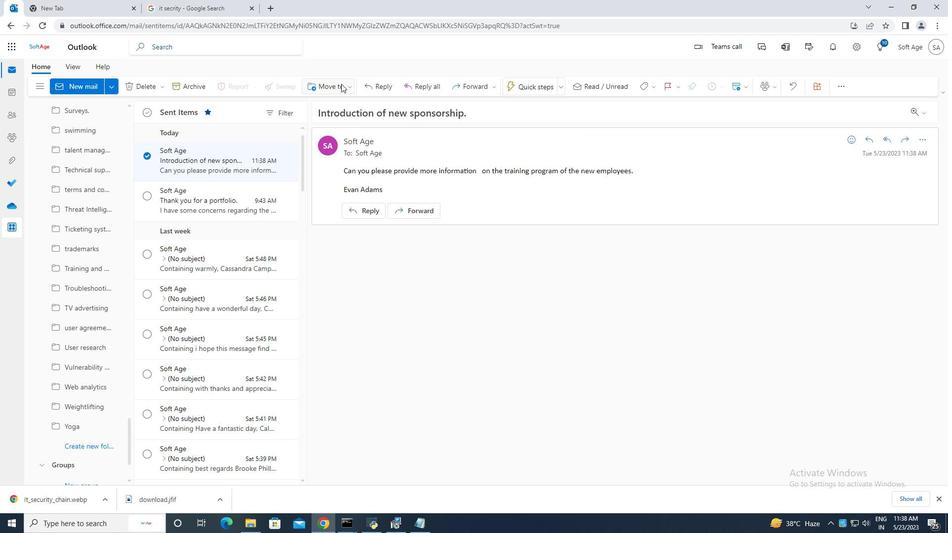 
Action: Mouse moved to (361, 105)
Screenshot: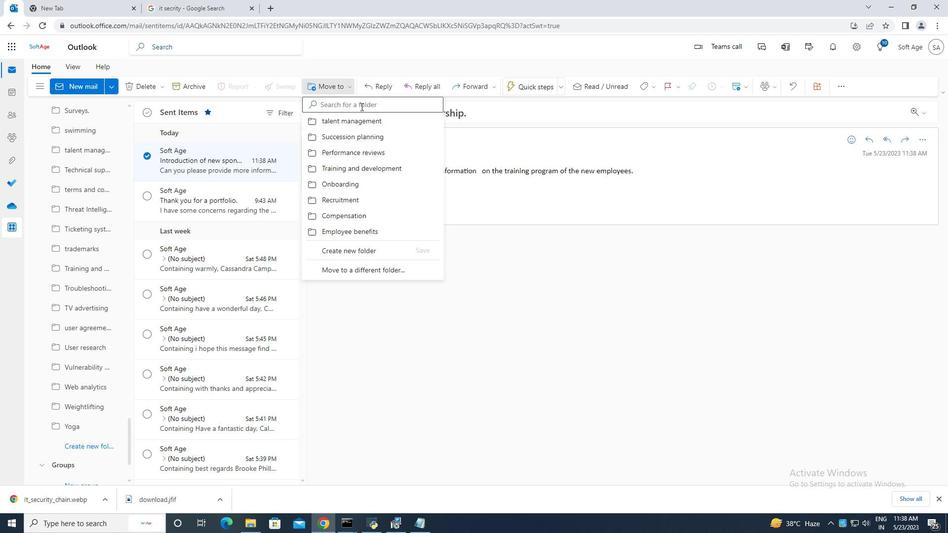 
Action: Mouse pressed left at (361, 105)
Screenshot: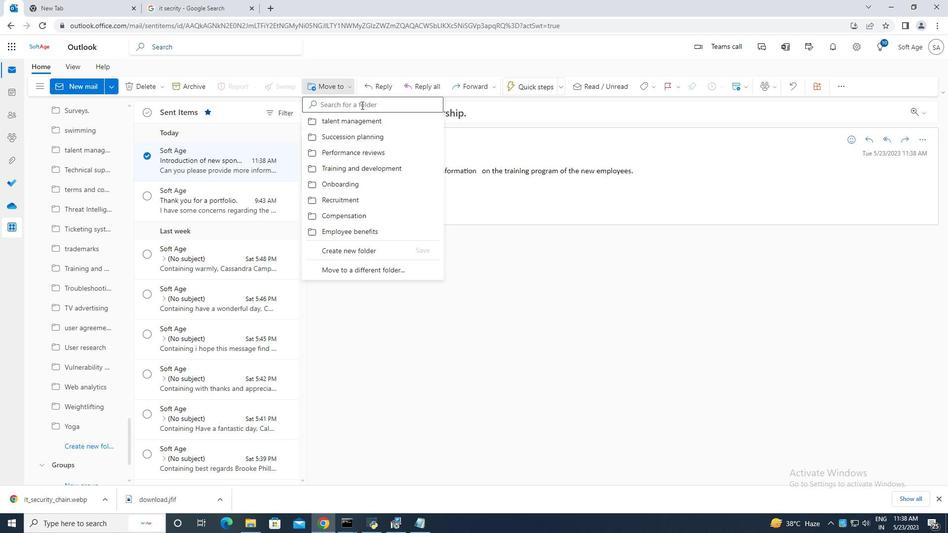 
Action: Mouse moved to (364, 107)
Screenshot: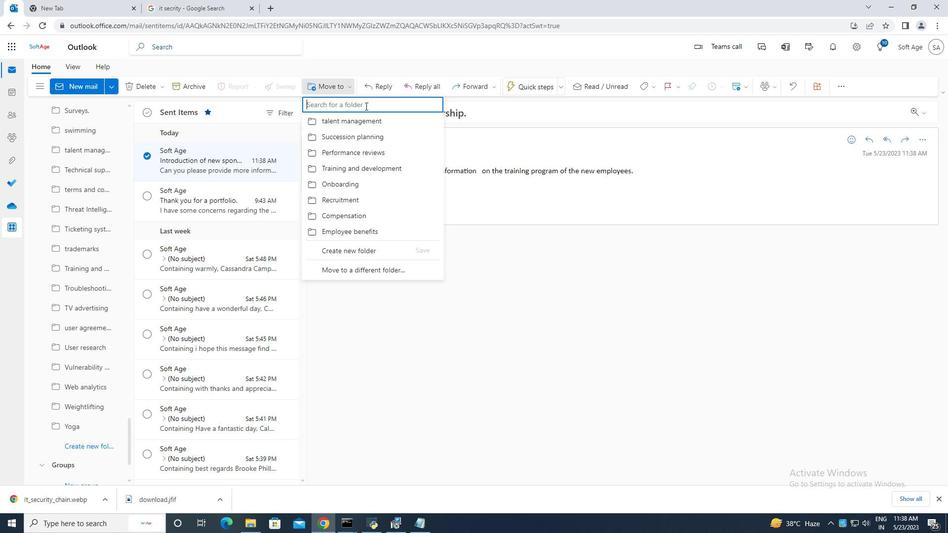 
Action: Key pressed <Key.caps_lock>D<Key.caps_lock>iversity<Key.space>and<Key.space>inclusion
Screenshot: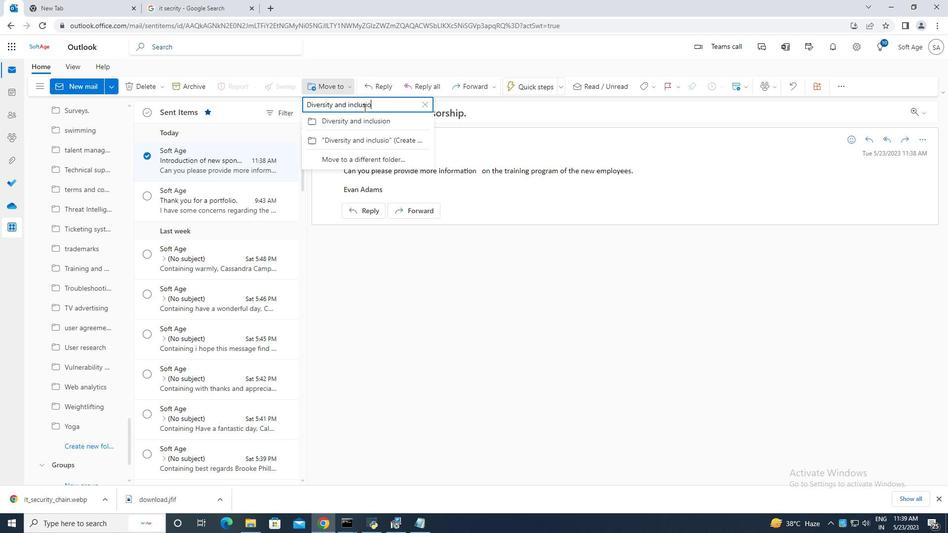 
Action: Mouse moved to (373, 122)
Screenshot: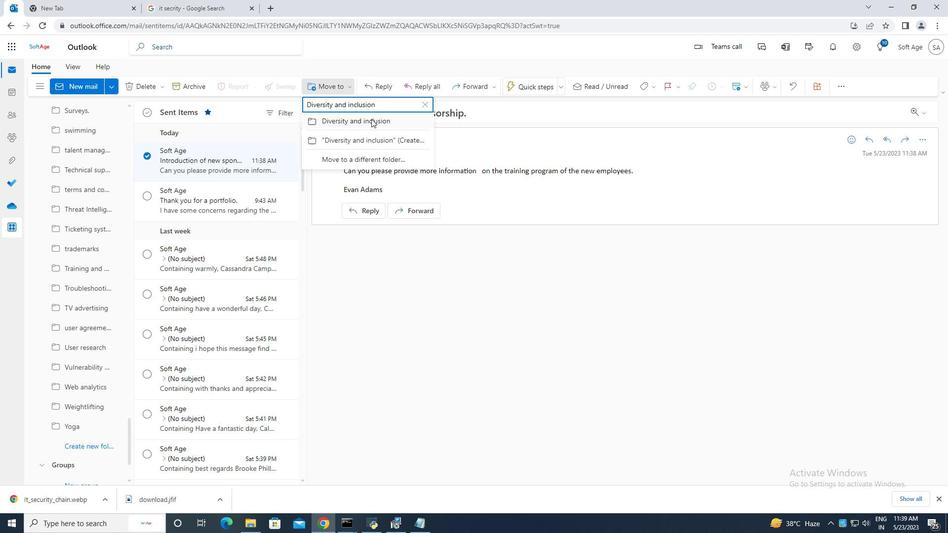 
Action: Mouse pressed left at (373, 122)
Screenshot: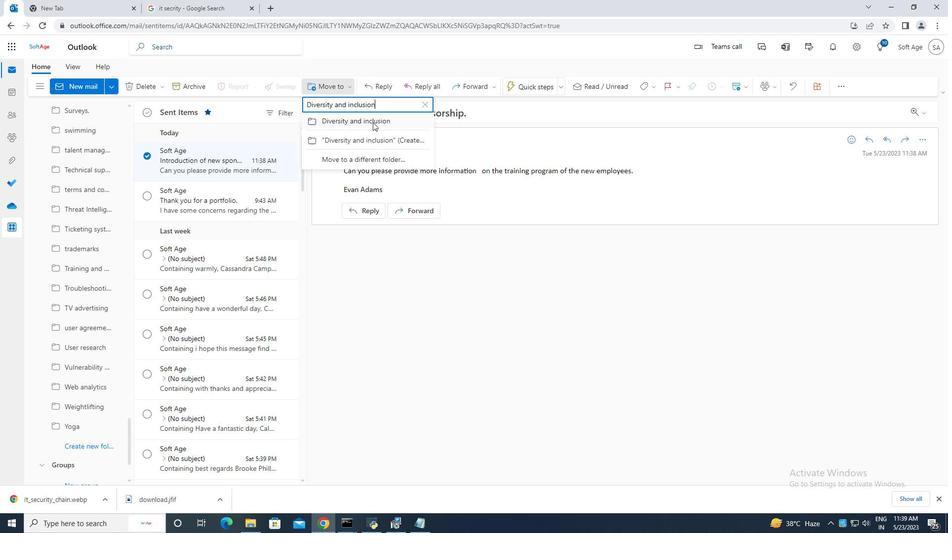 
Action: Mouse moved to (374, 122)
Screenshot: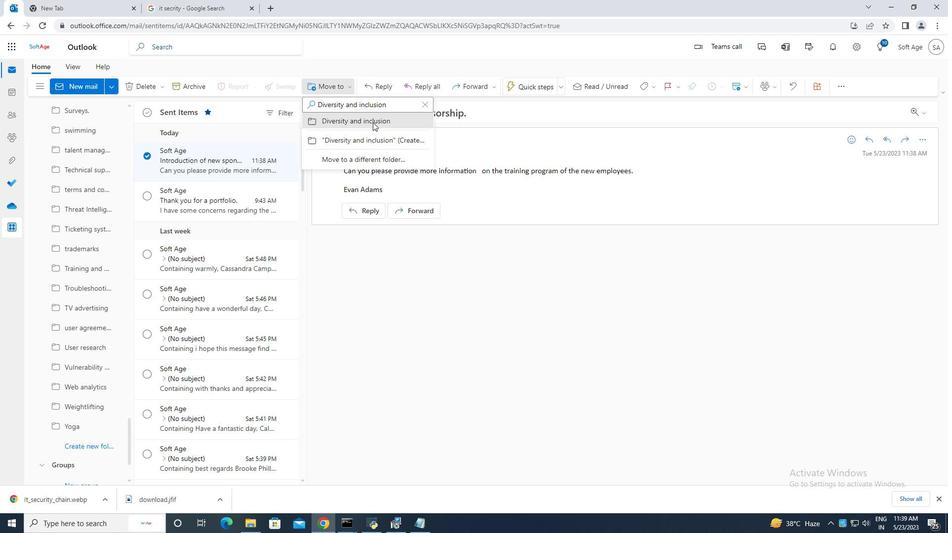 
